 Task: Add a condition where "Hours since ticket status new Less than 90" in recently solved tickets.
Action: Mouse moved to (141, 356)
Screenshot: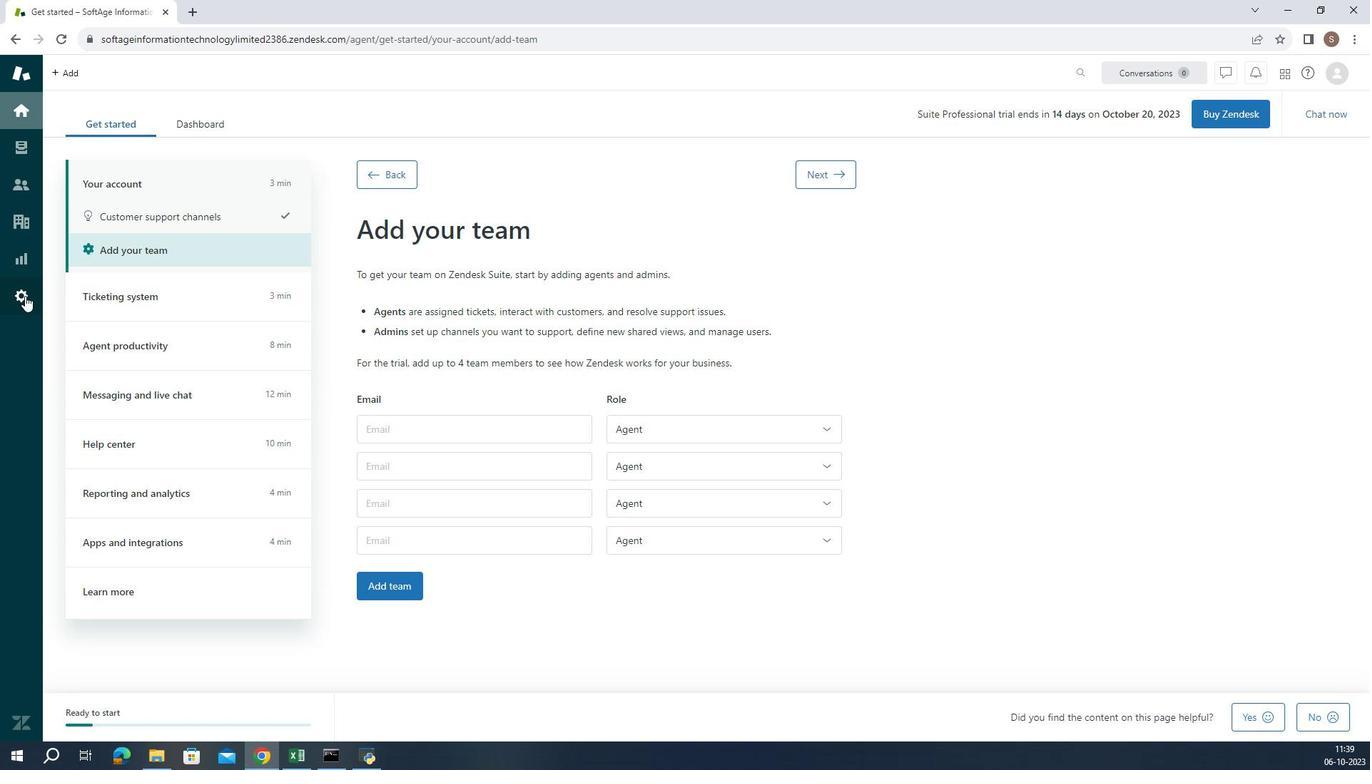 
Action: Mouse pressed left at (141, 356)
Screenshot: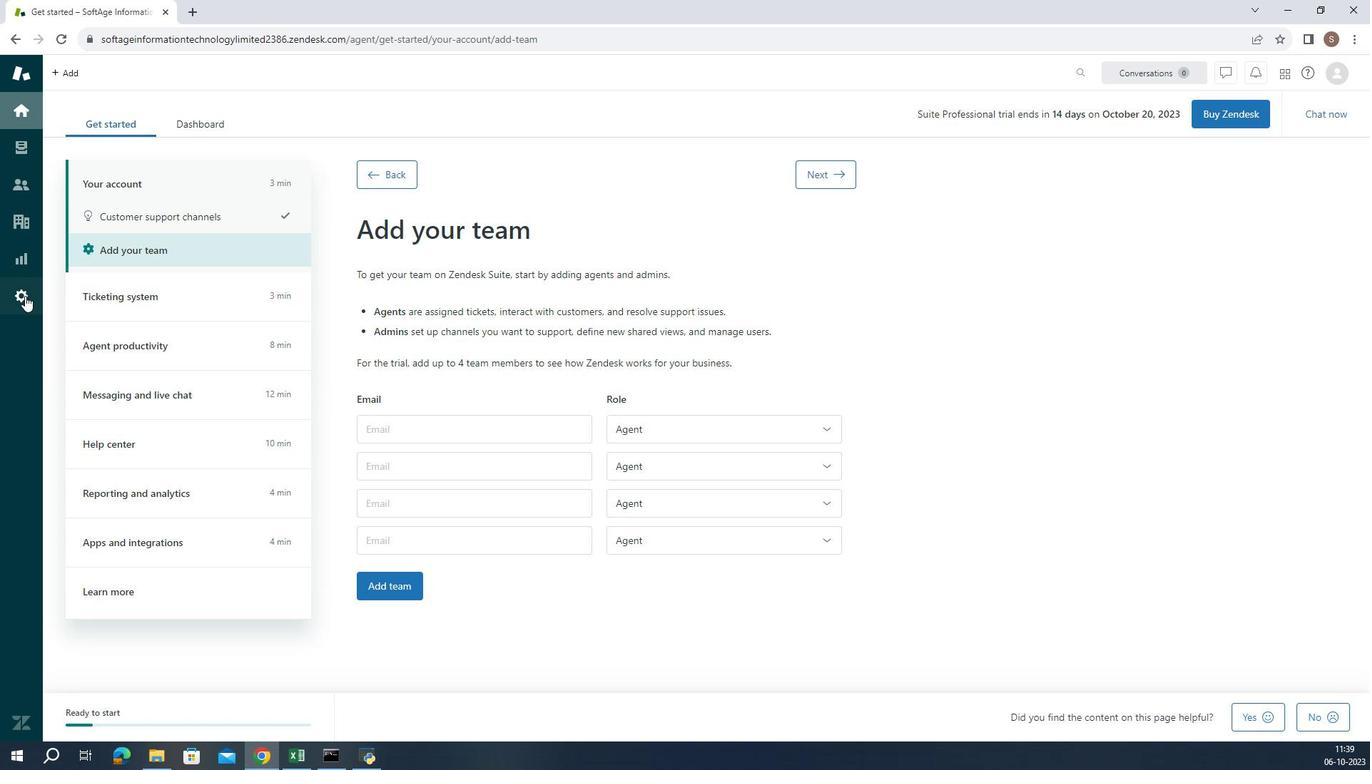
Action: Mouse moved to (482, 591)
Screenshot: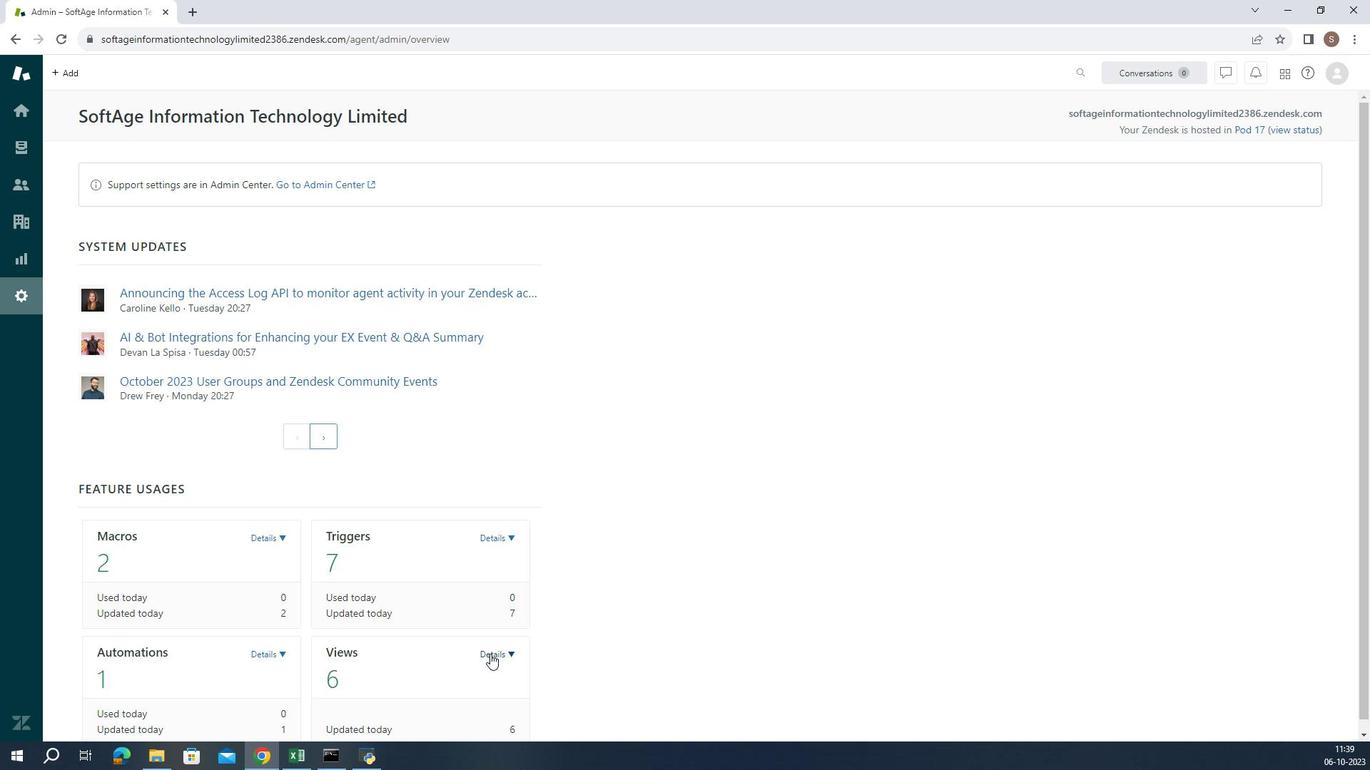 
Action: Mouse pressed left at (482, 591)
Screenshot: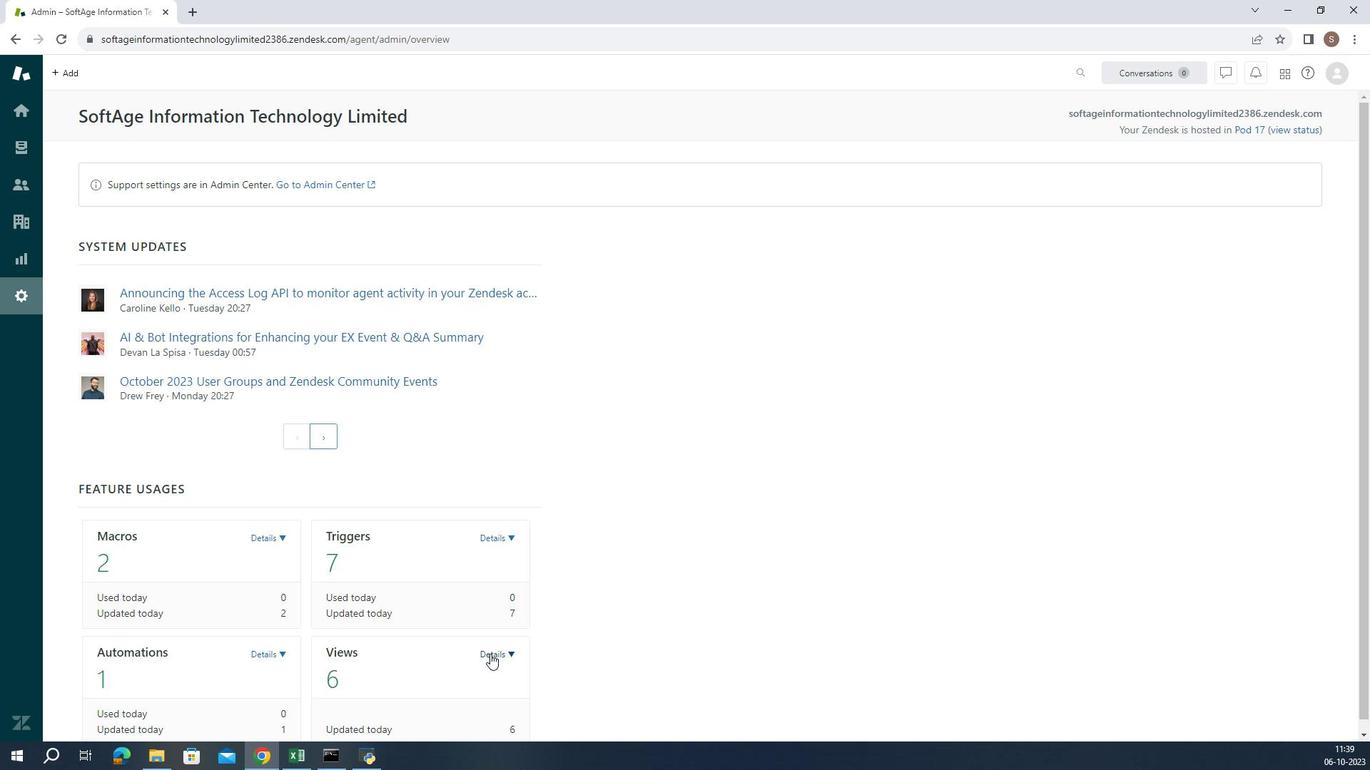 
Action: Mouse moved to (417, 625)
Screenshot: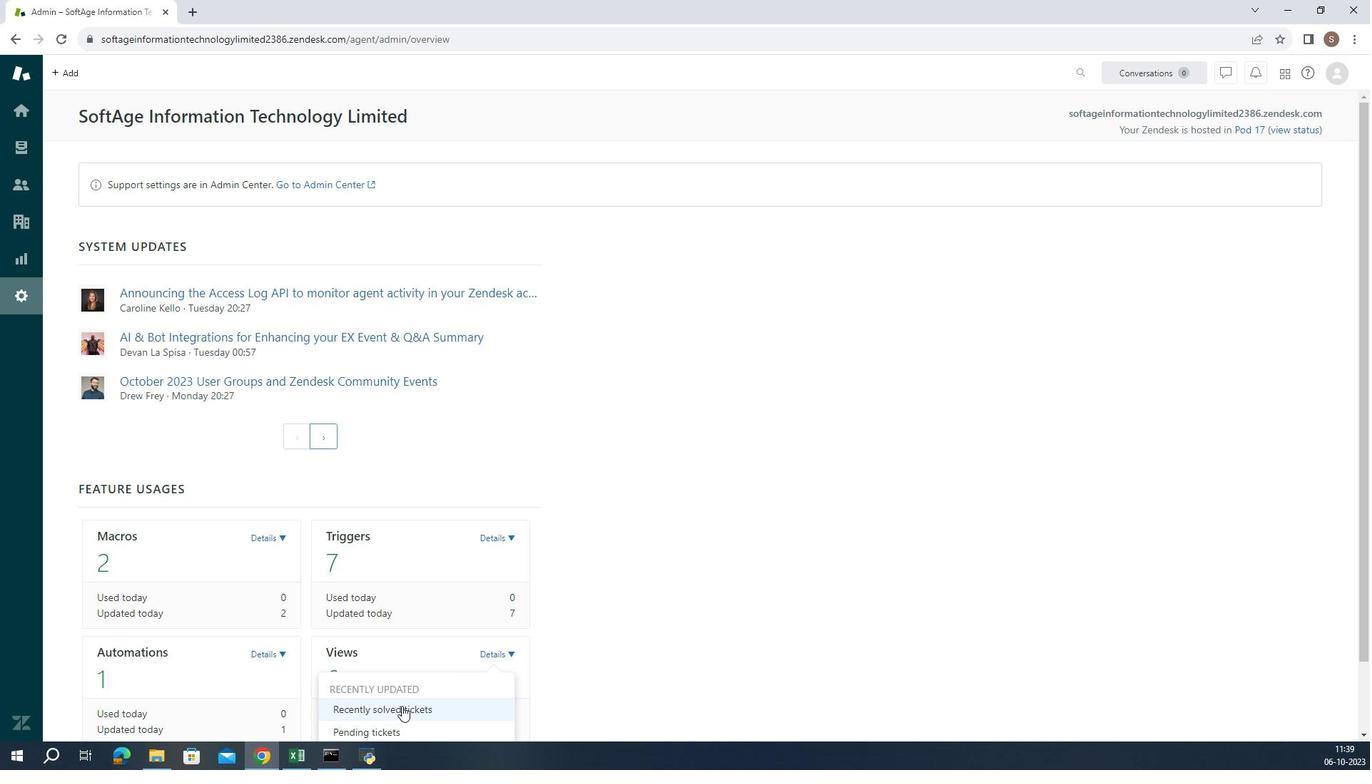 
Action: Mouse pressed left at (417, 625)
Screenshot: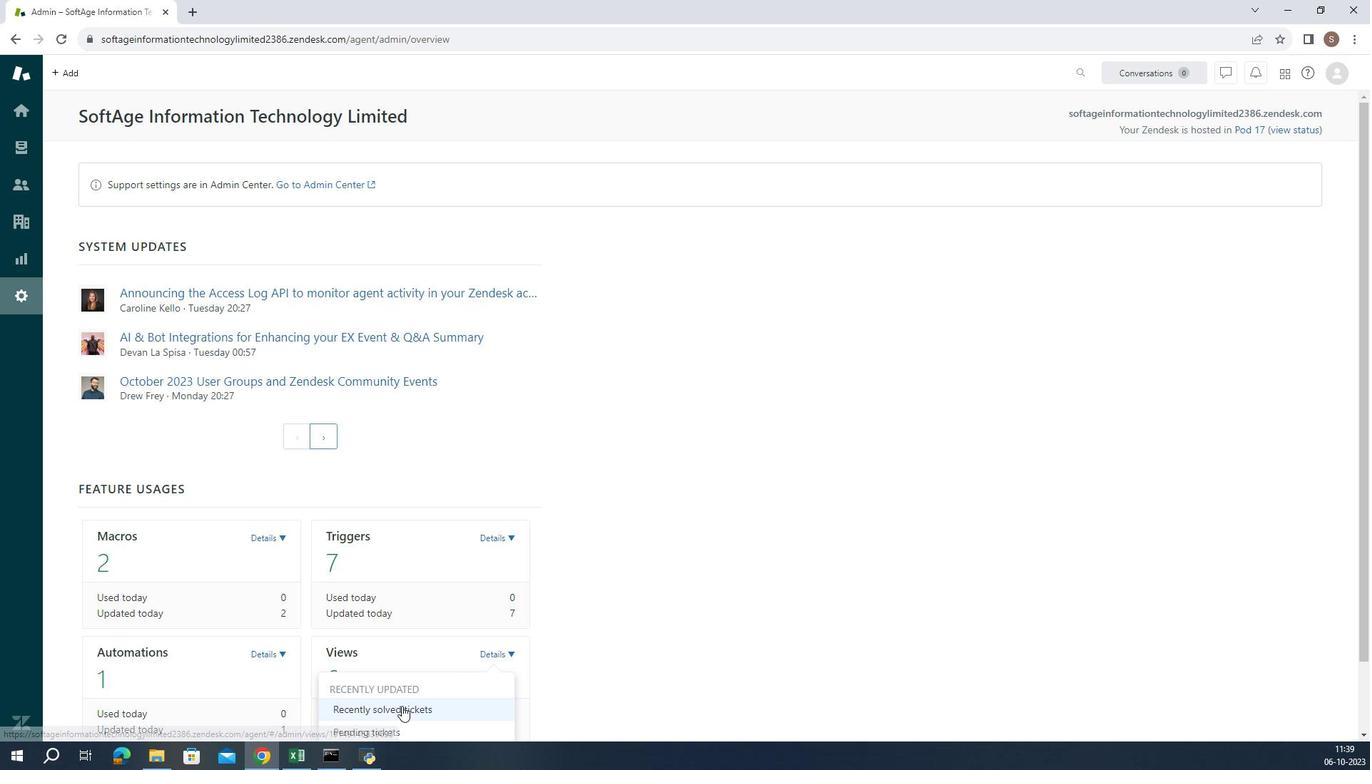 
Action: Mouse moved to (316, 477)
Screenshot: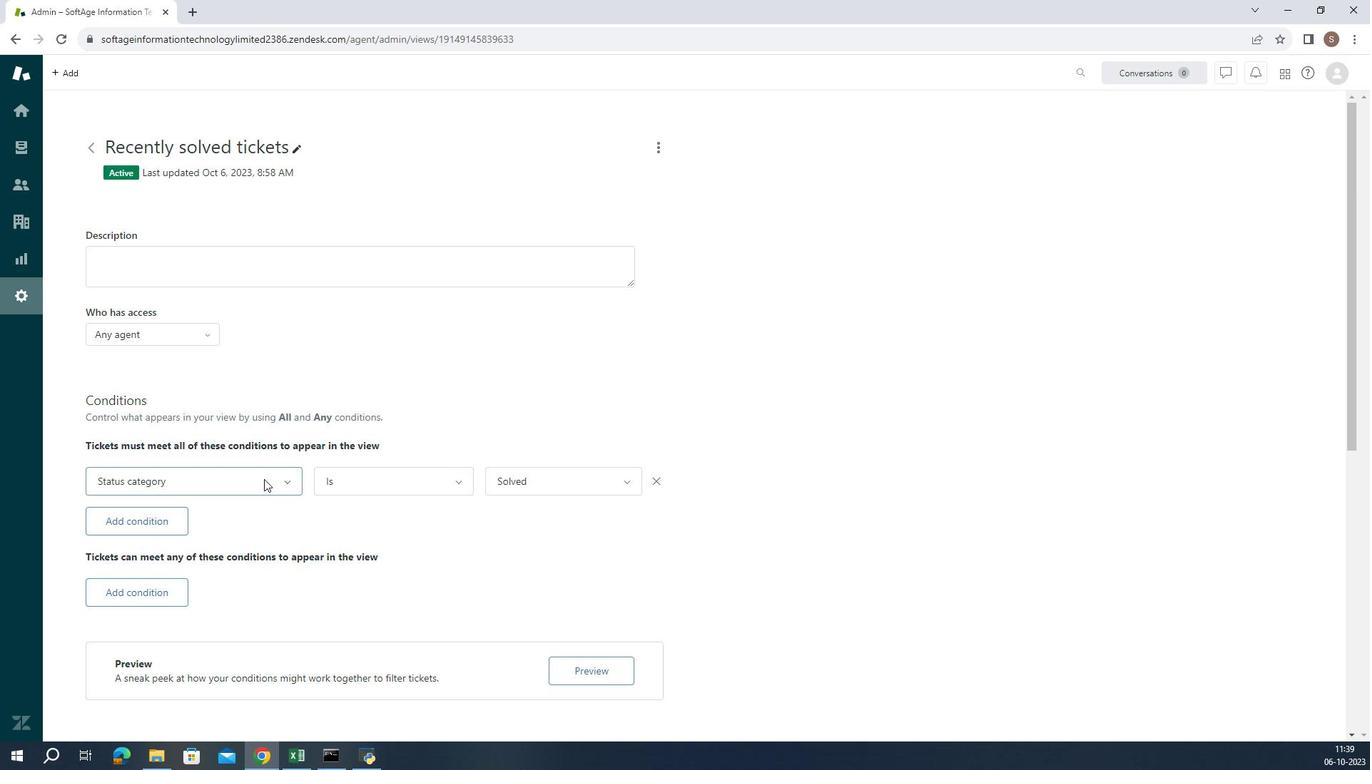 
Action: Mouse pressed left at (316, 477)
Screenshot: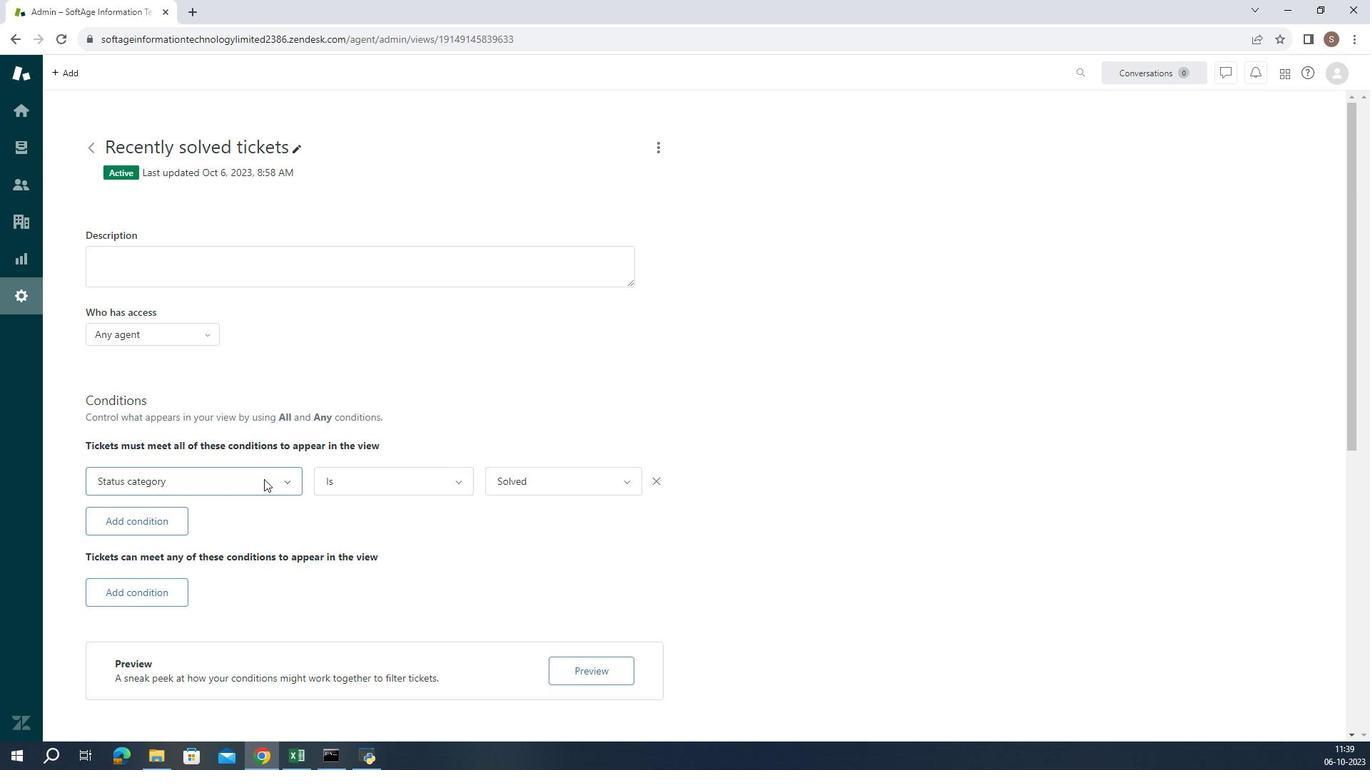 
Action: Mouse moved to (288, 393)
Screenshot: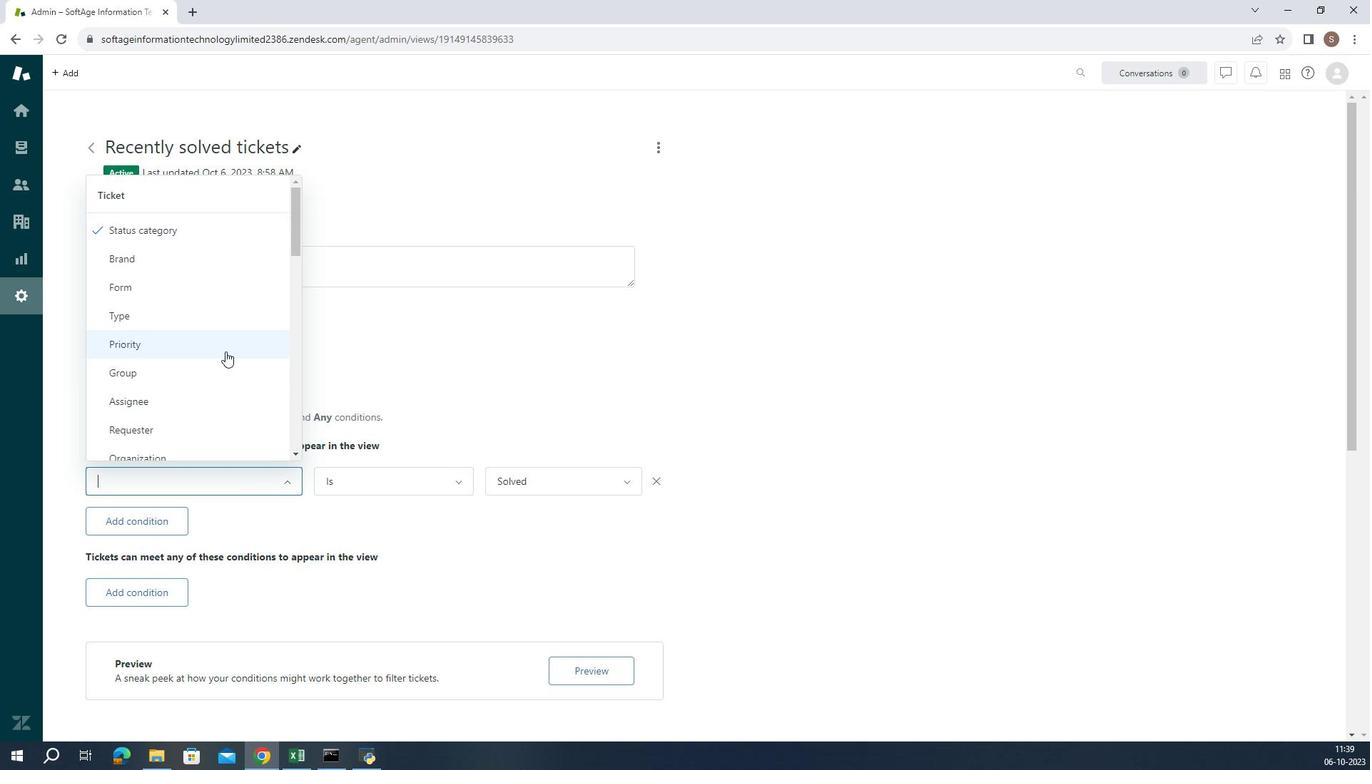 
Action: Mouse scrolled (288, 393) with delta (0, 0)
Screenshot: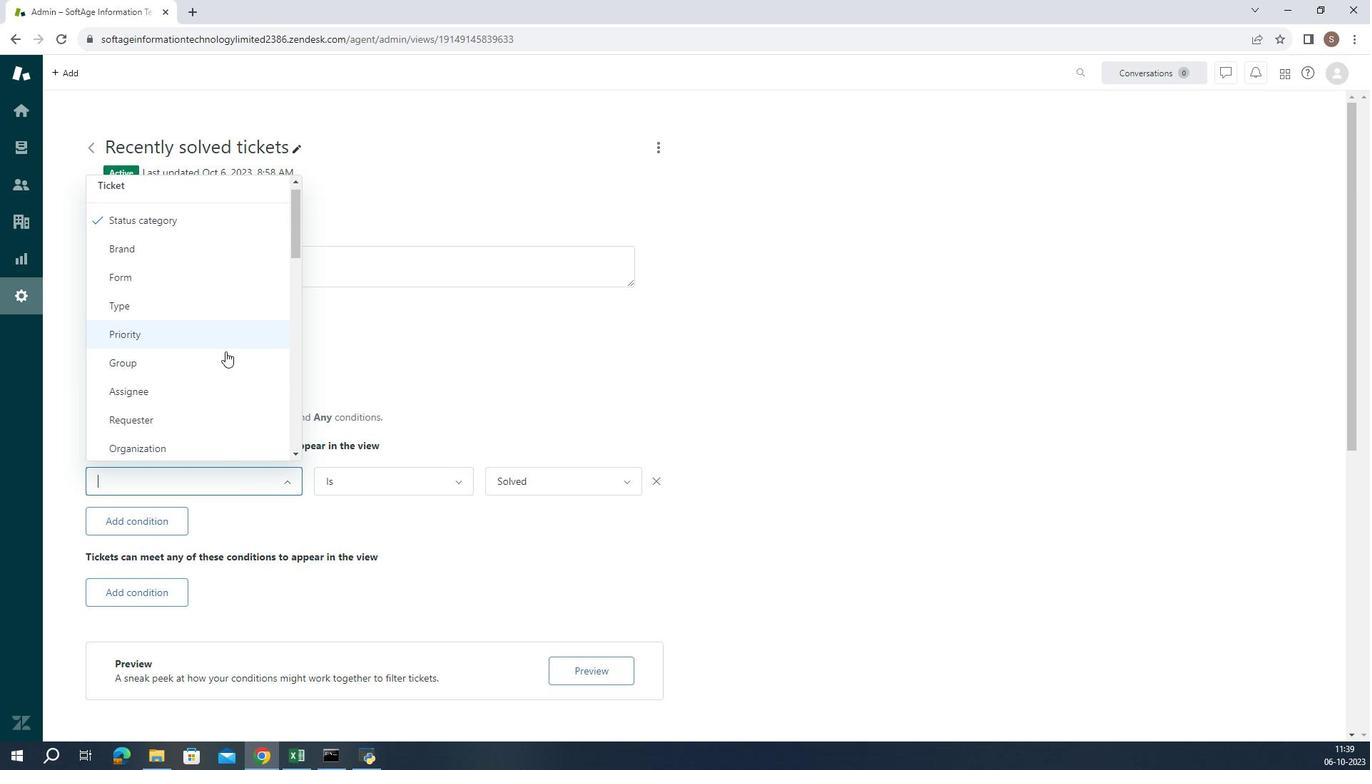 
Action: Mouse scrolled (288, 393) with delta (0, 0)
Screenshot: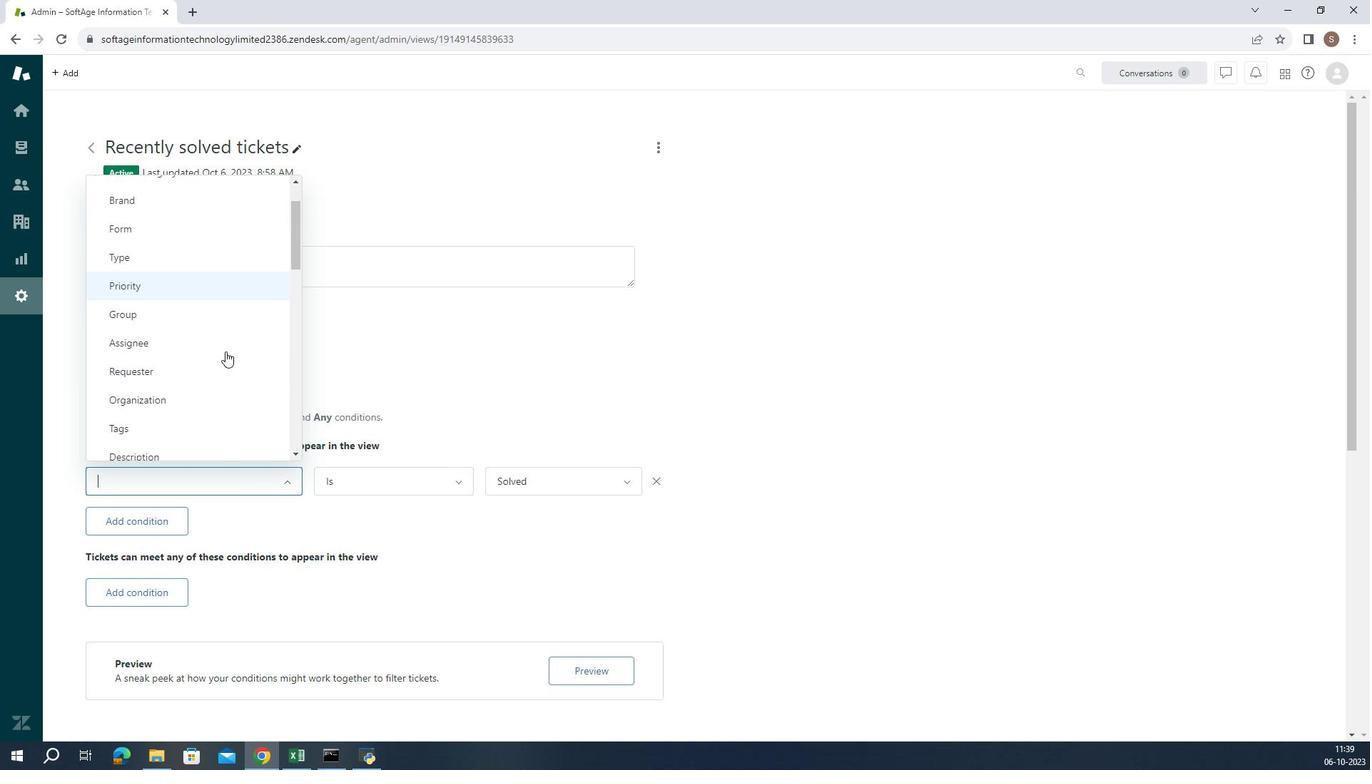 
Action: Mouse scrolled (288, 393) with delta (0, 0)
Screenshot: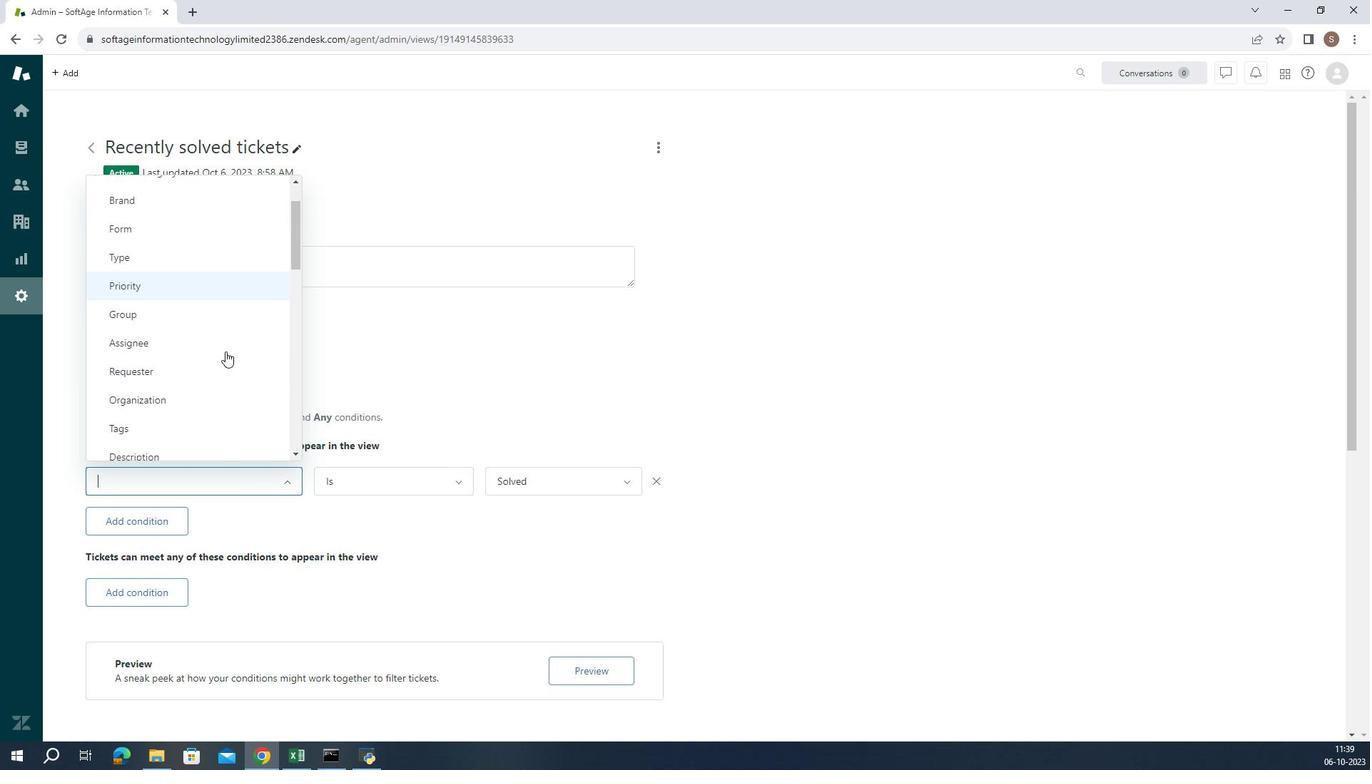 
Action: Mouse scrolled (288, 393) with delta (0, 0)
Screenshot: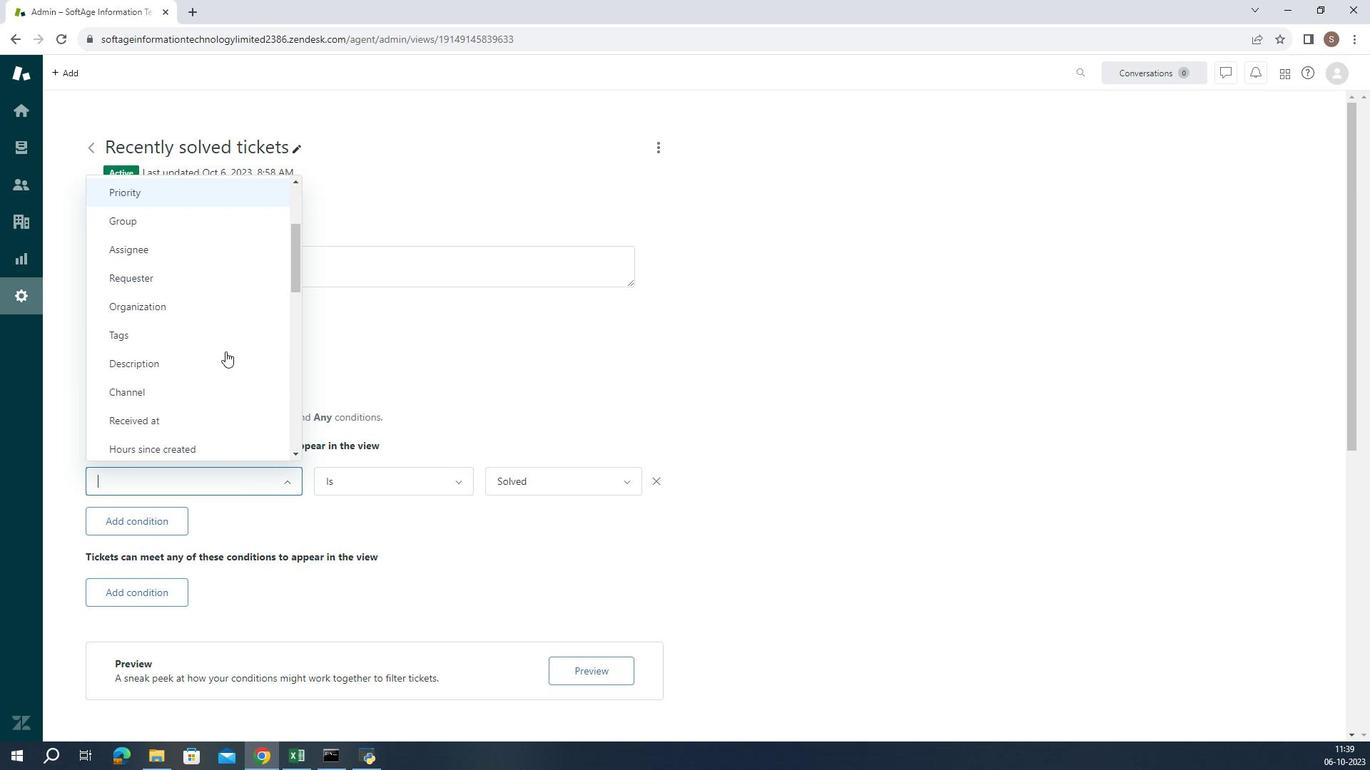 
Action: Mouse scrolled (288, 393) with delta (0, 0)
Screenshot: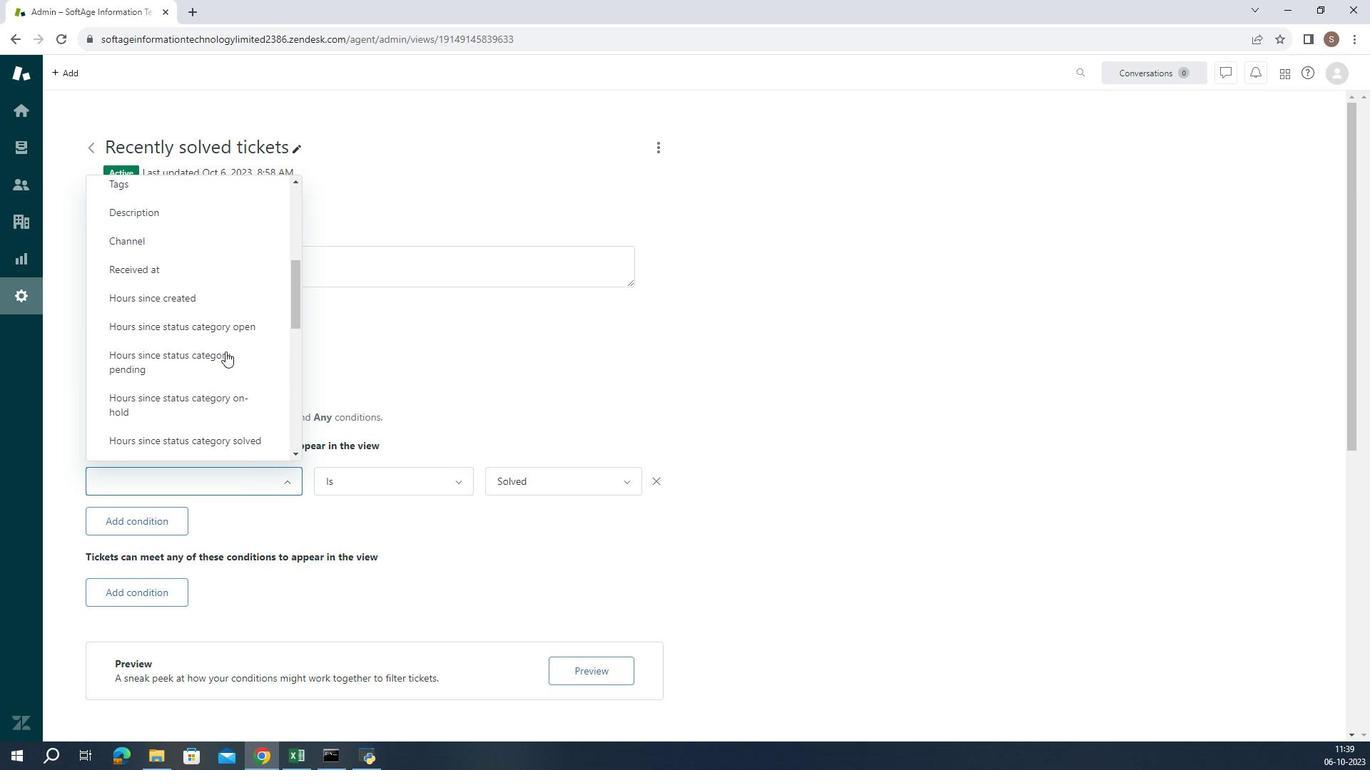 
Action: Mouse scrolled (288, 393) with delta (0, 0)
Screenshot: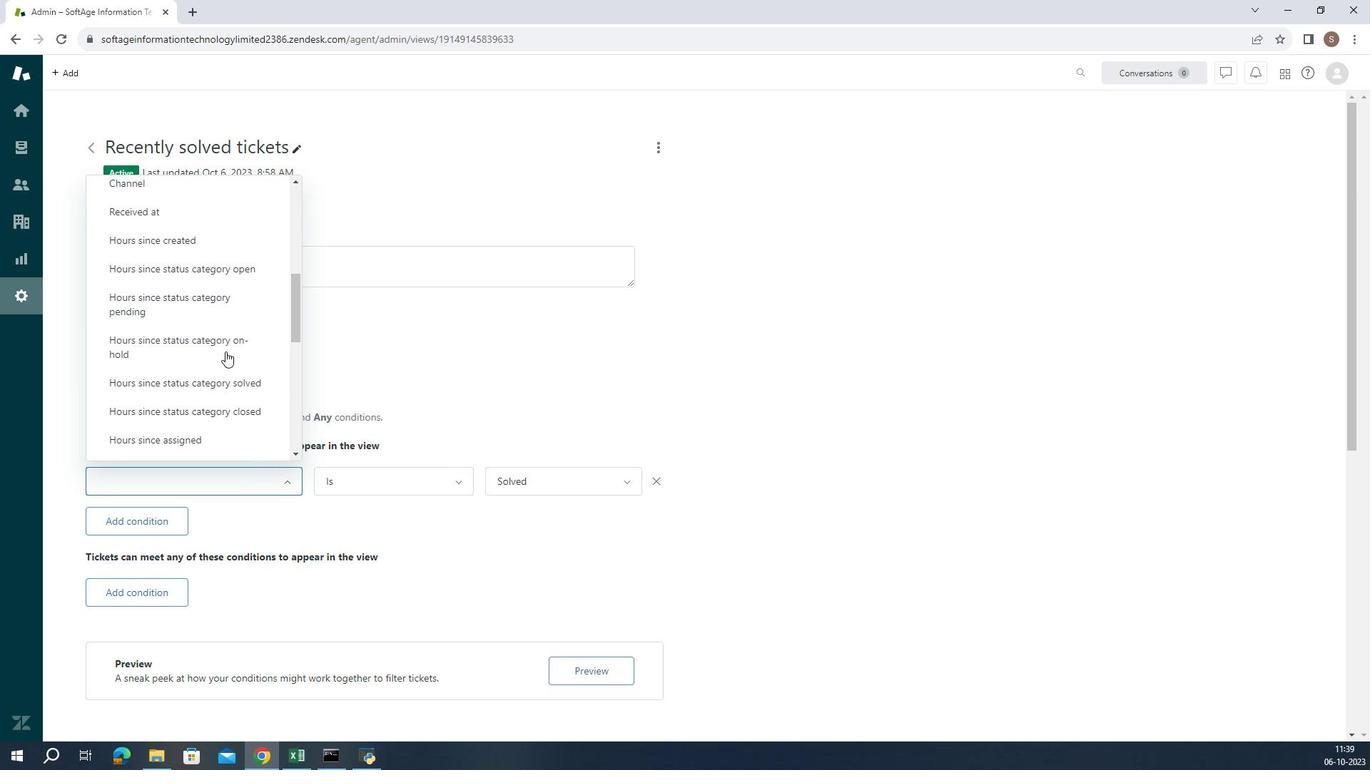 
Action: Mouse scrolled (288, 393) with delta (0, 0)
Screenshot: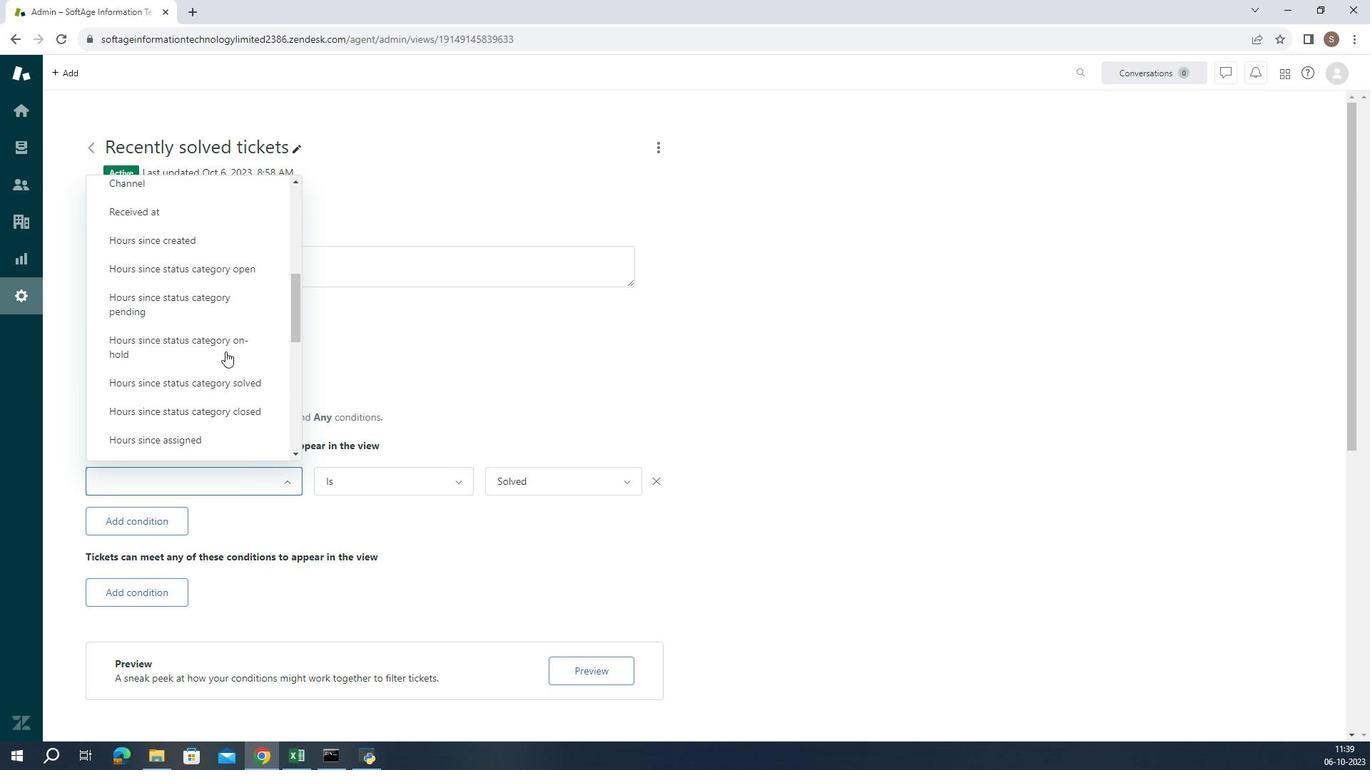 
Action: Mouse scrolled (288, 393) with delta (0, 0)
Screenshot: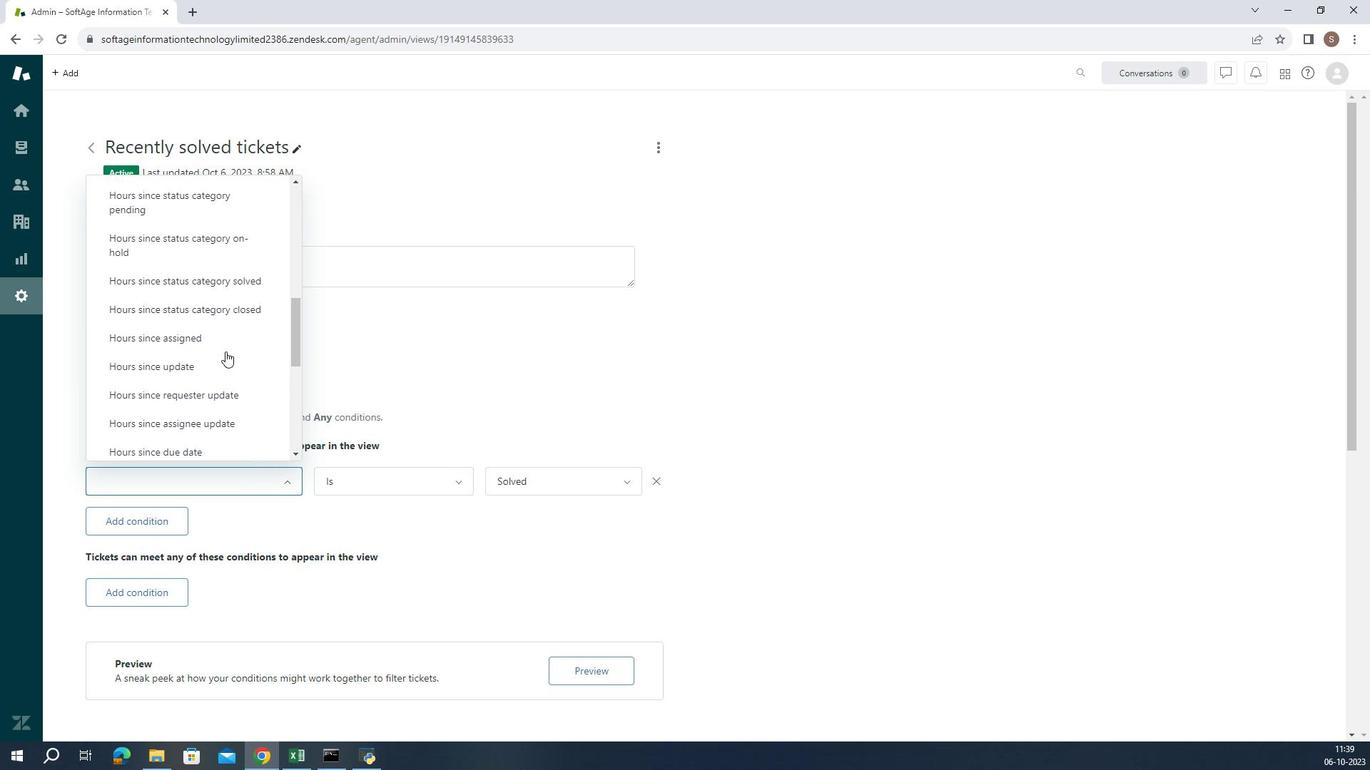 
Action: Mouse moved to (288, 393)
Screenshot: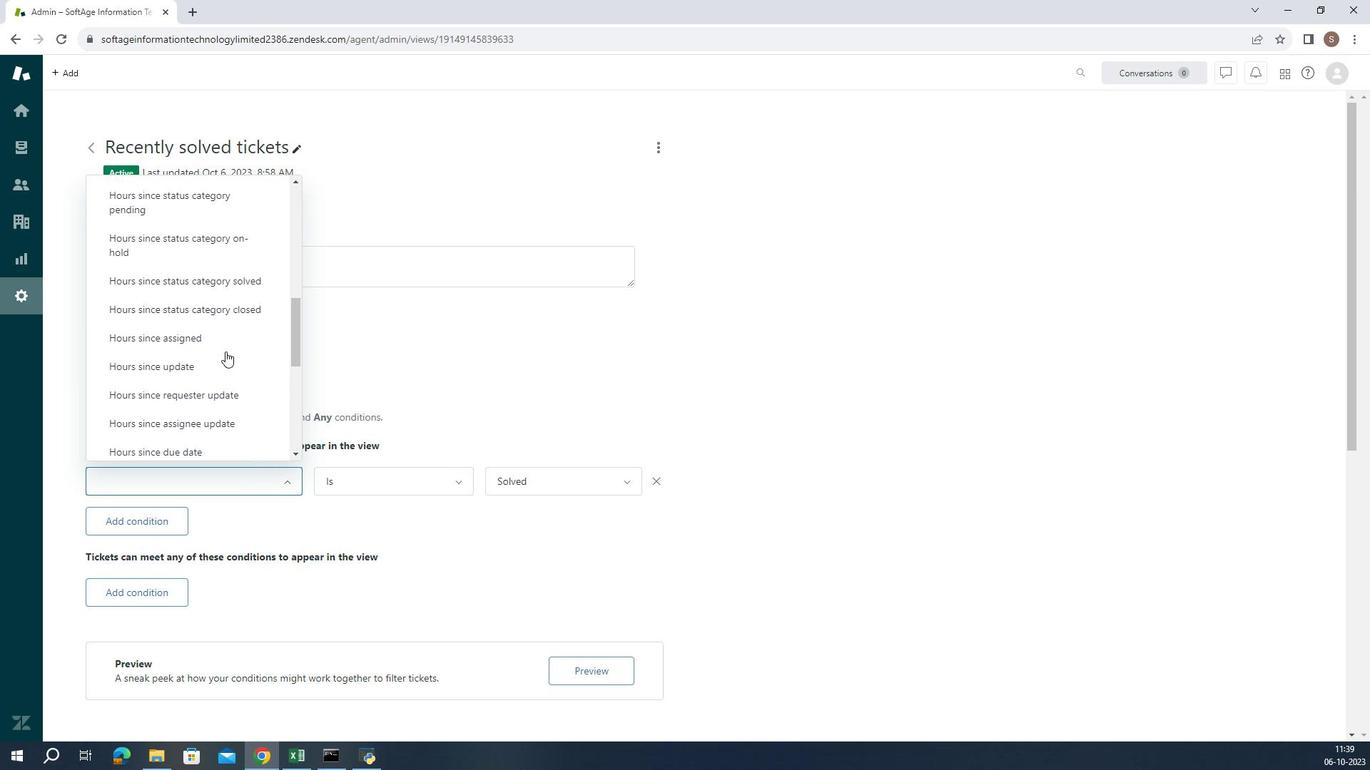 
Action: Mouse scrolled (288, 393) with delta (0, 0)
Screenshot: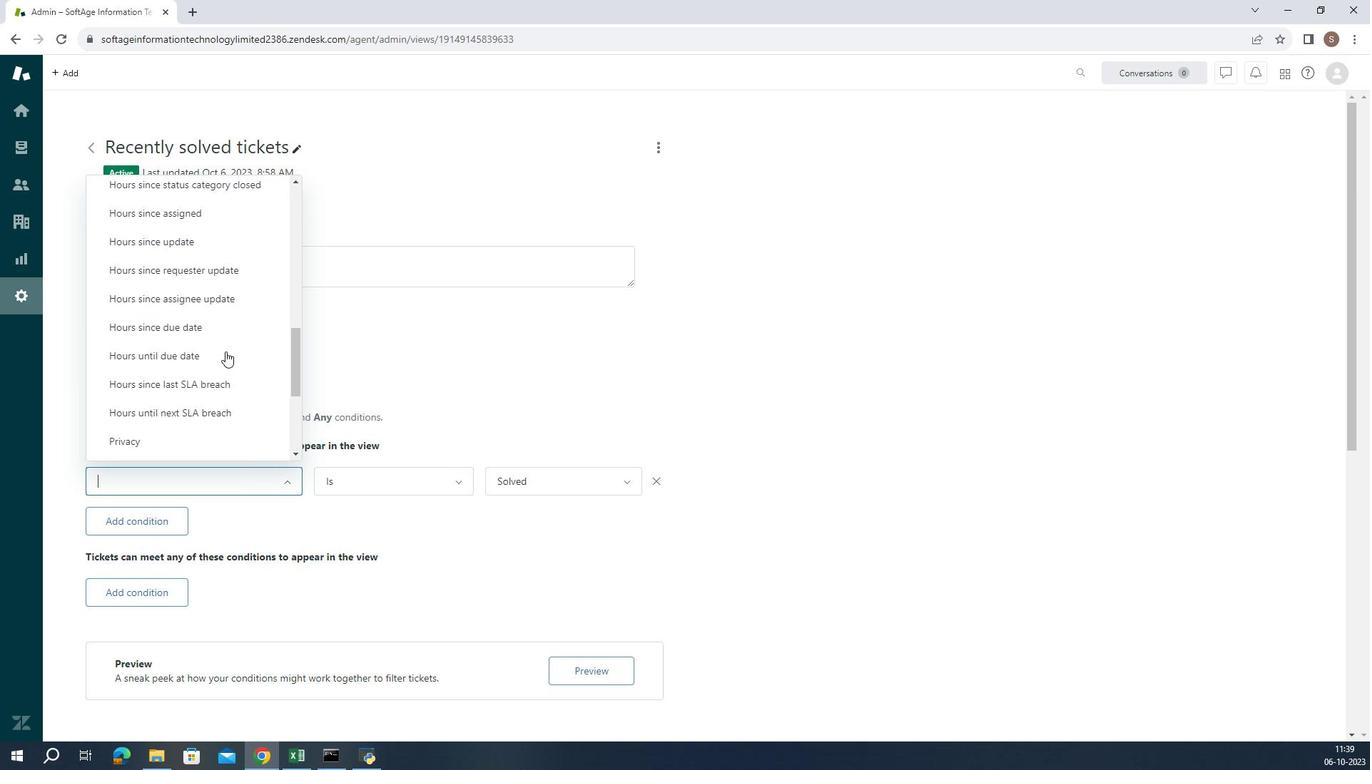 
Action: Mouse scrolled (288, 393) with delta (0, 0)
Screenshot: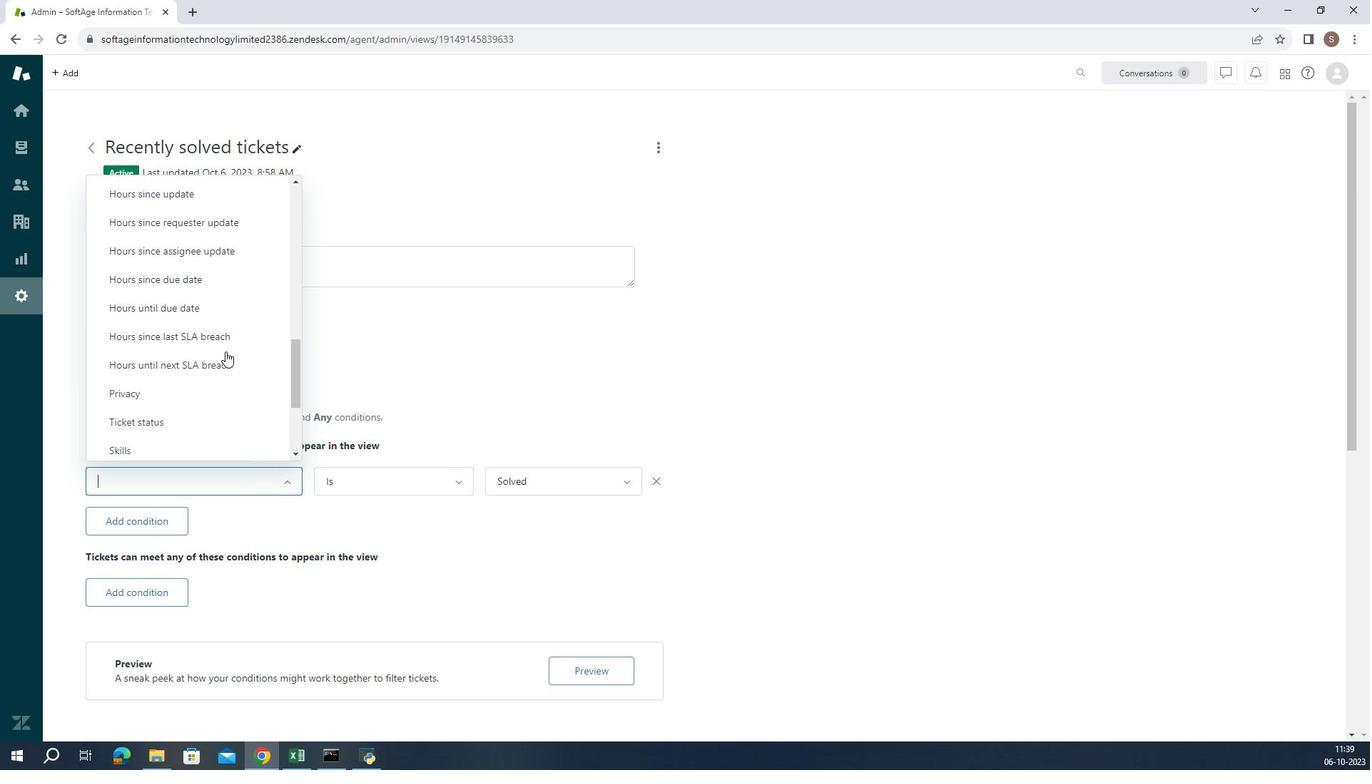 
Action: Mouse scrolled (288, 393) with delta (0, 0)
Screenshot: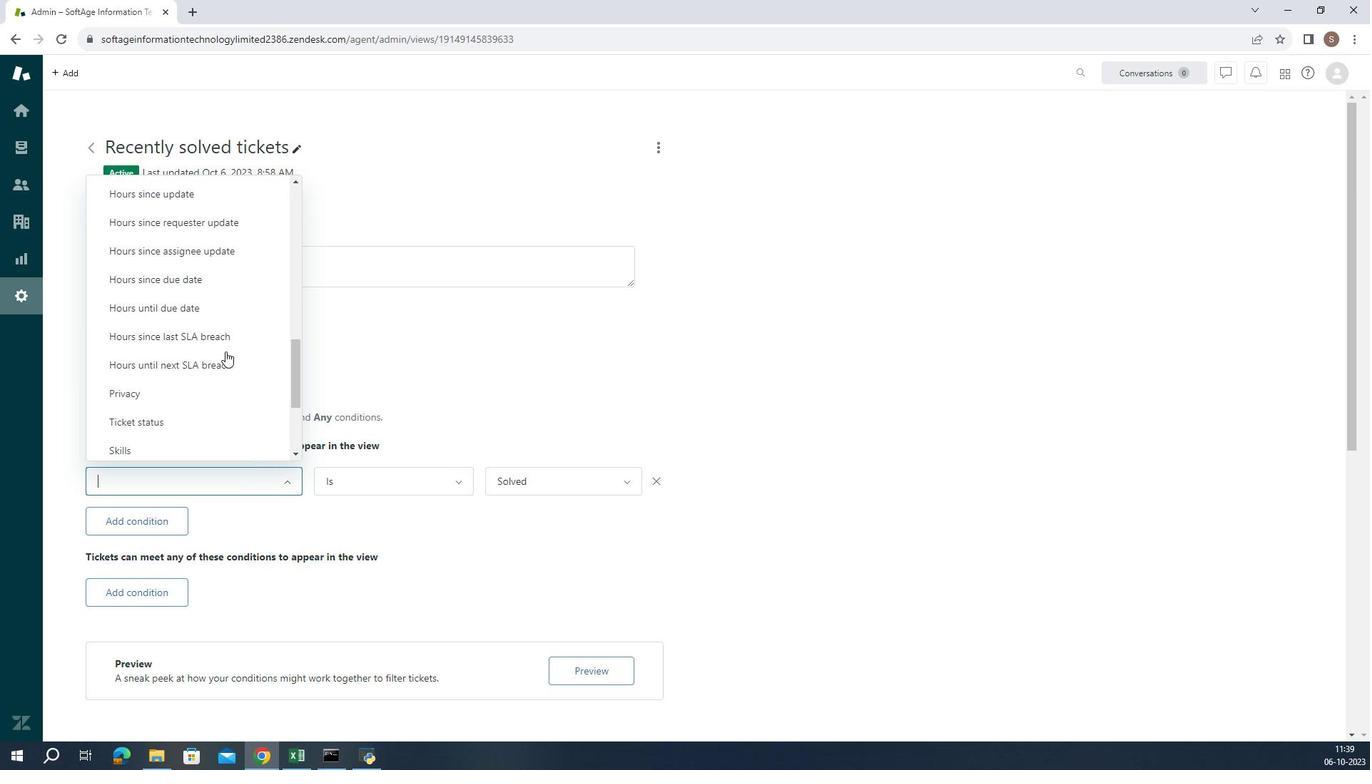 
Action: Mouse moved to (285, 381)
Screenshot: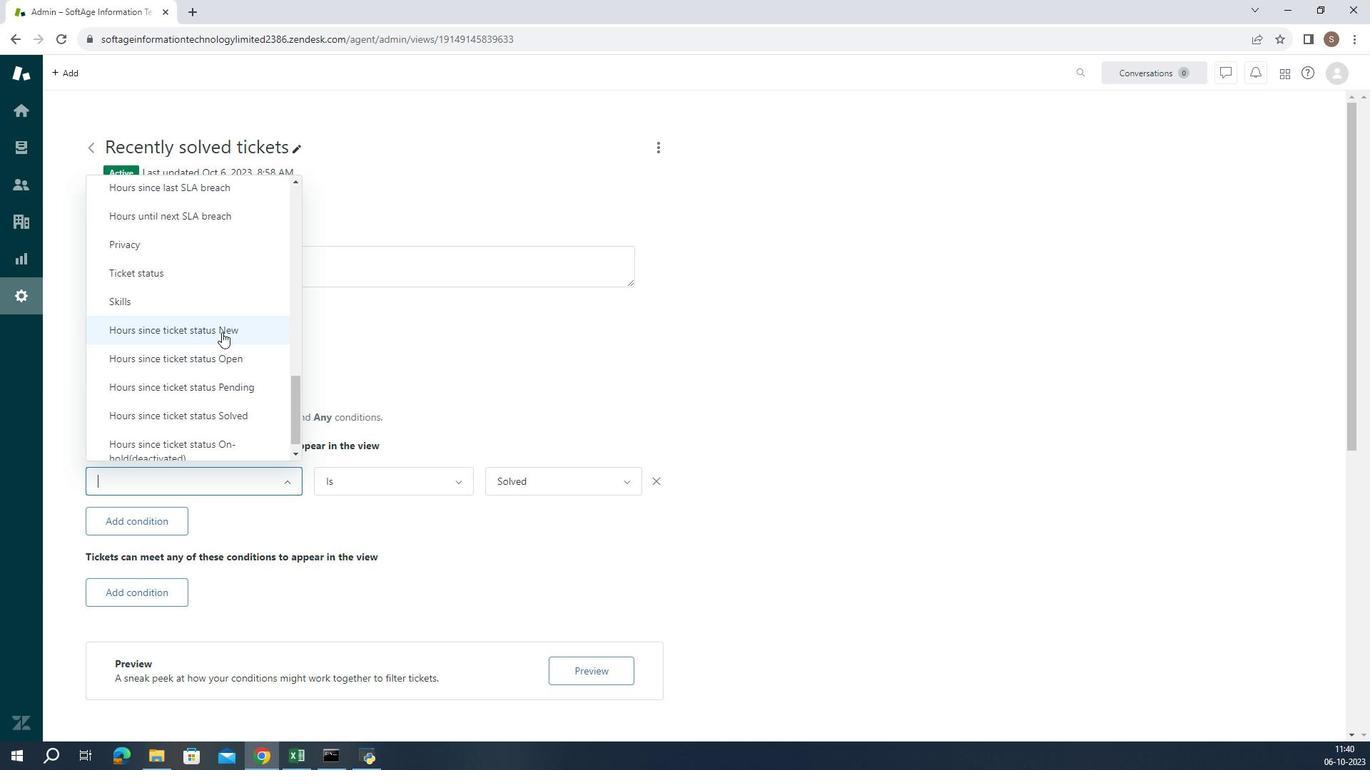 
Action: Mouse pressed left at (285, 381)
Screenshot: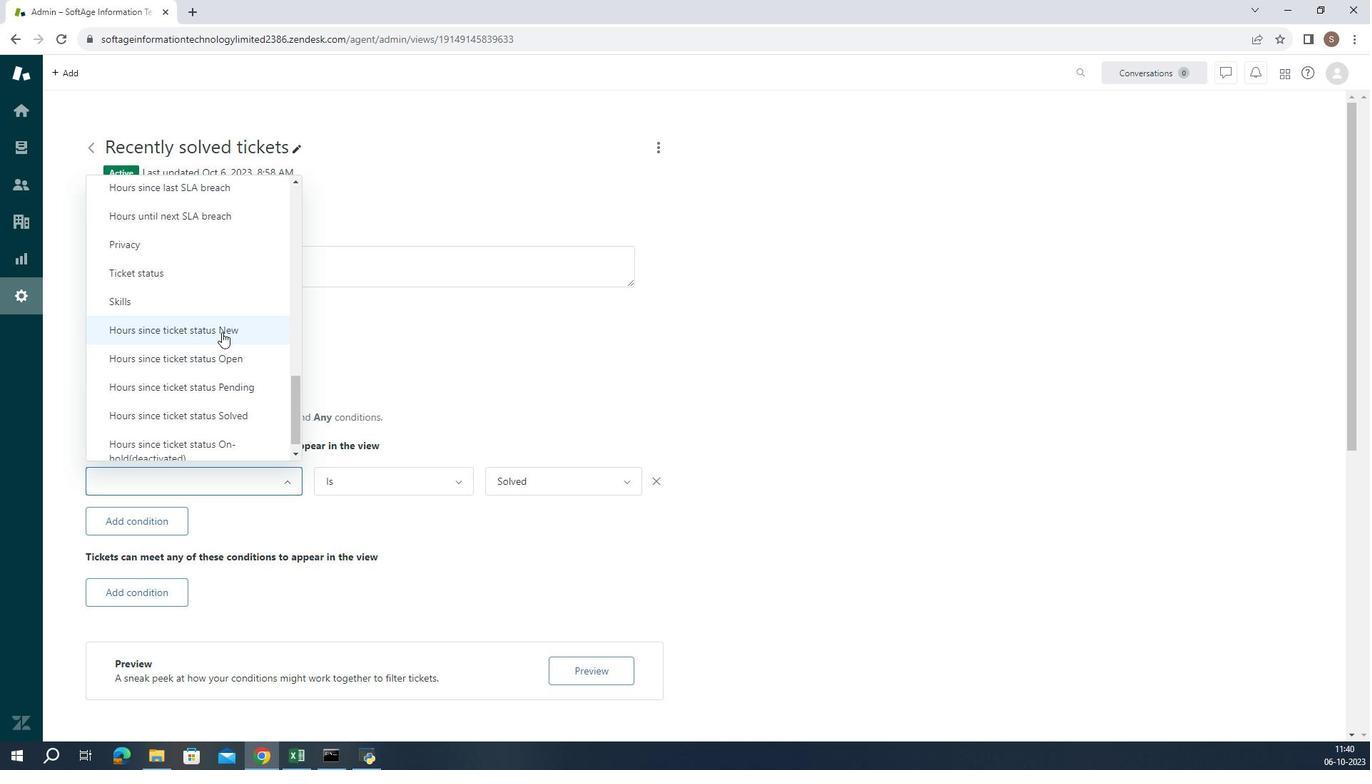 
Action: Mouse moved to (377, 478)
Screenshot: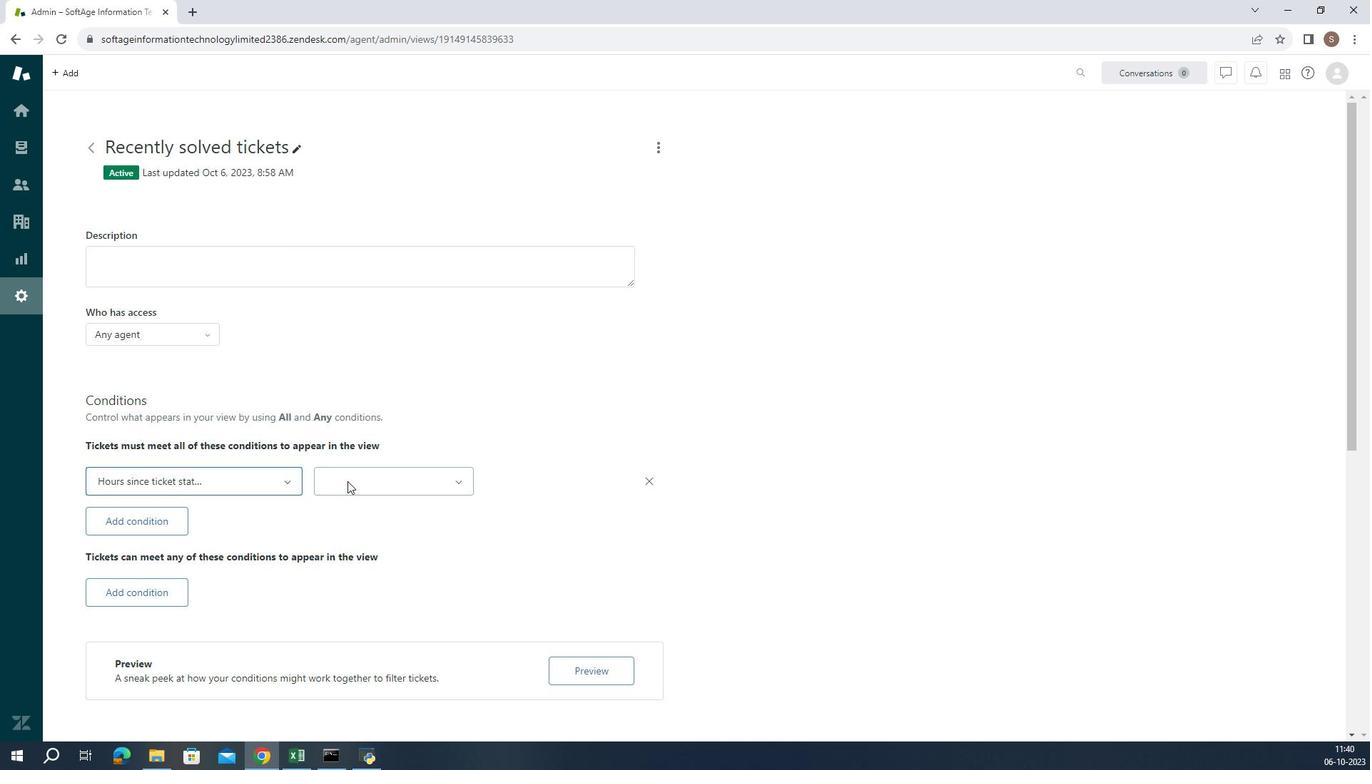 
Action: Mouse pressed left at (377, 478)
Screenshot: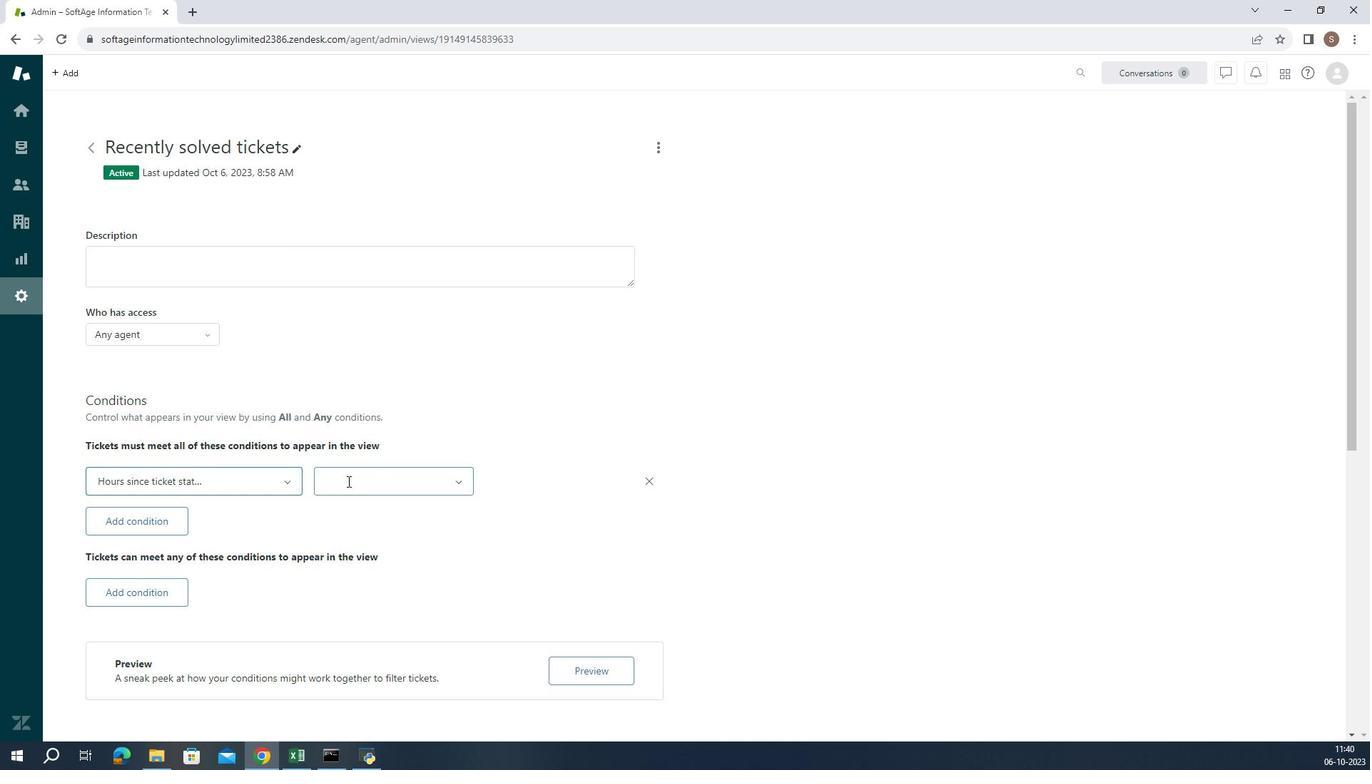 
Action: Mouse moved to (392, 503)
Screenshot: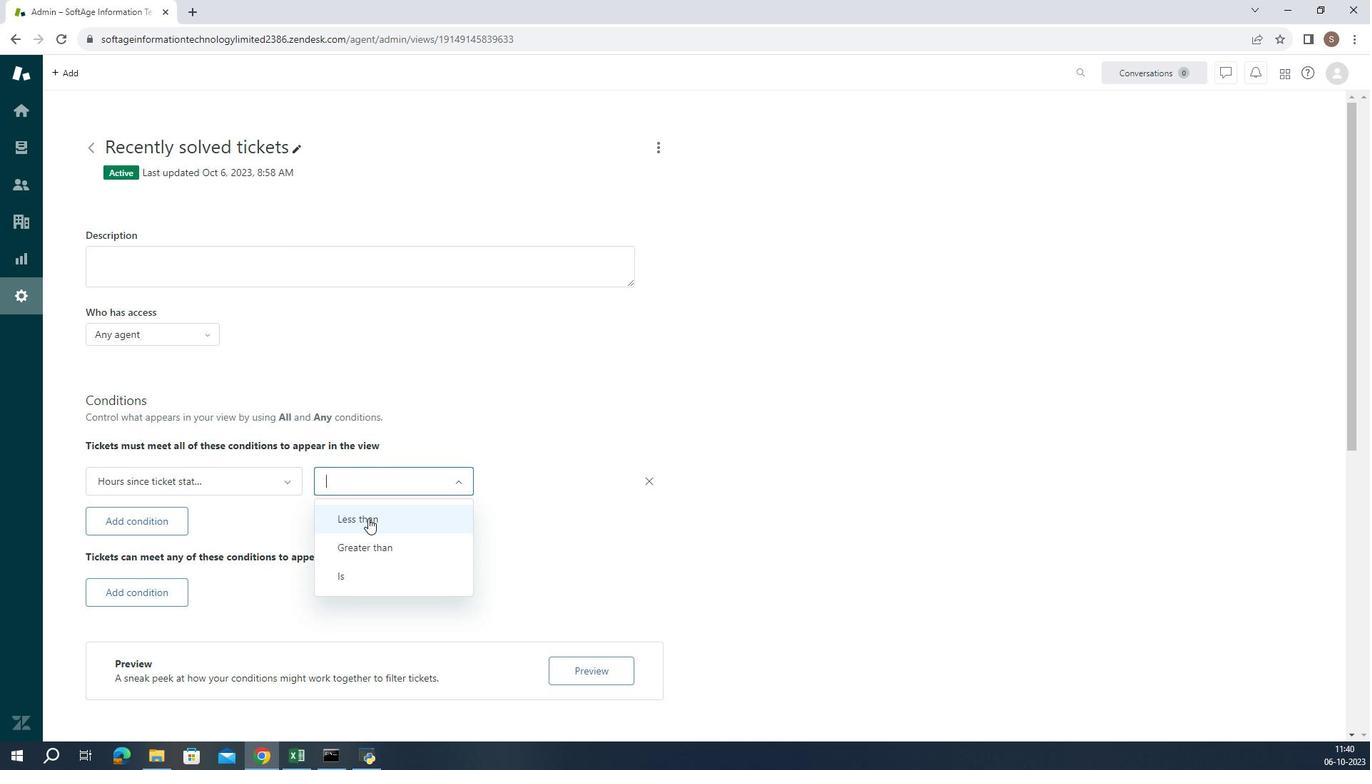 
Action: Mouse pressed left at (392, 503)
Screenshot: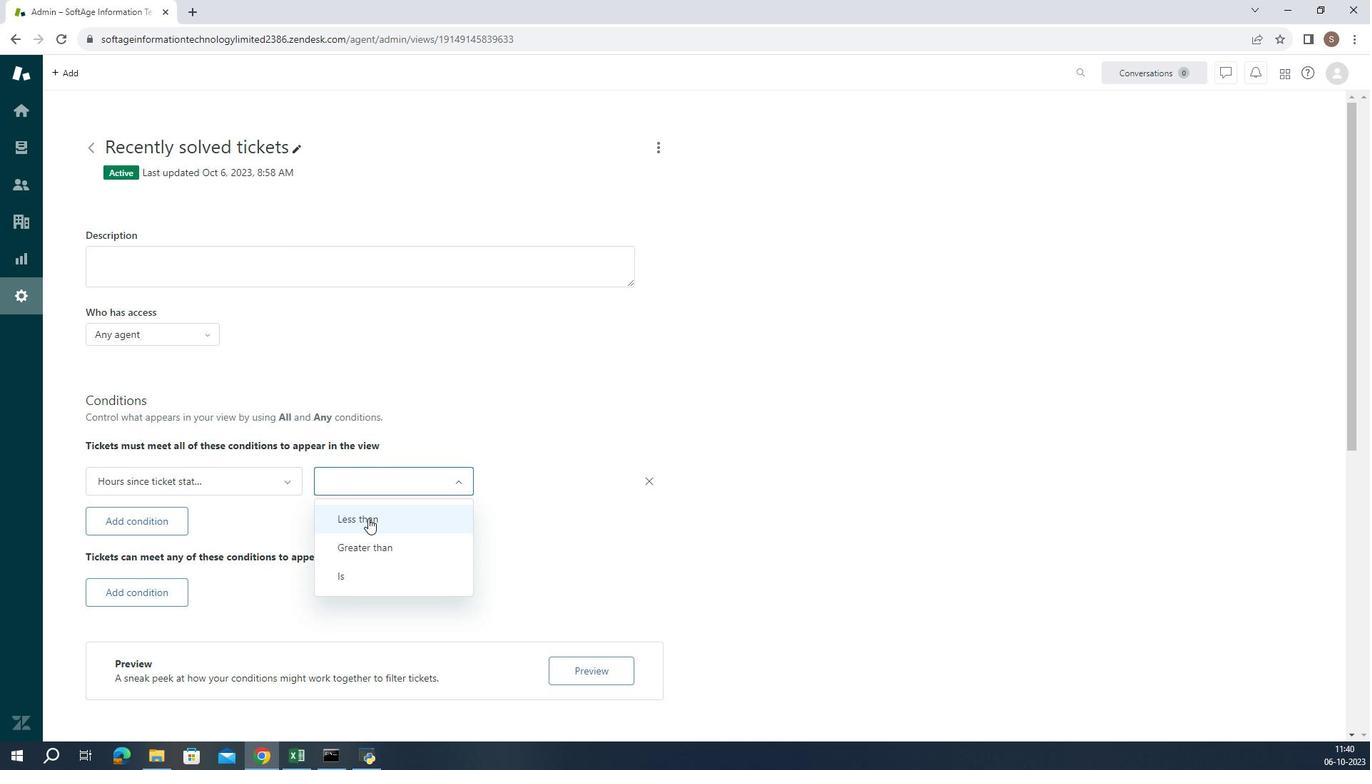 
Action: Mouse moved to (522, 477)
Screenshot: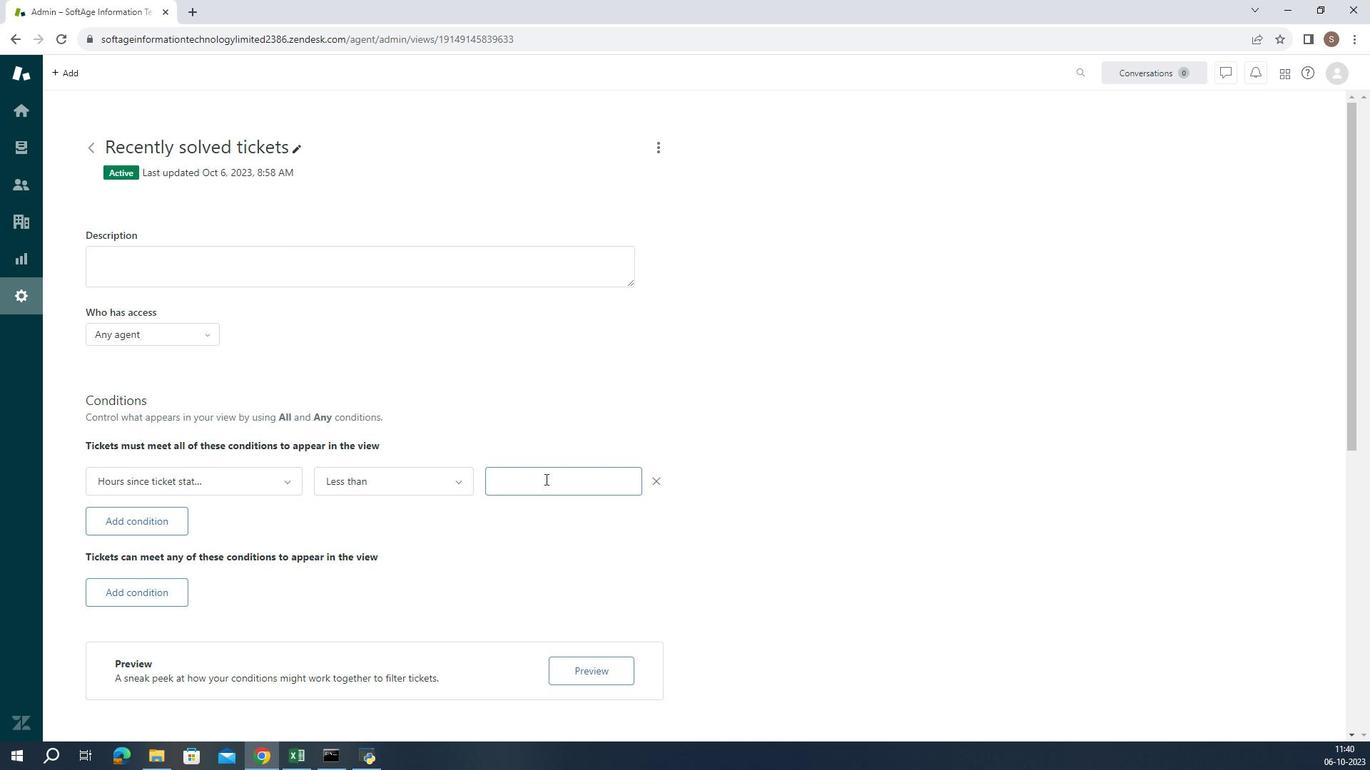 
Action: Mouse pressed left at (522, 477)
Screenshot: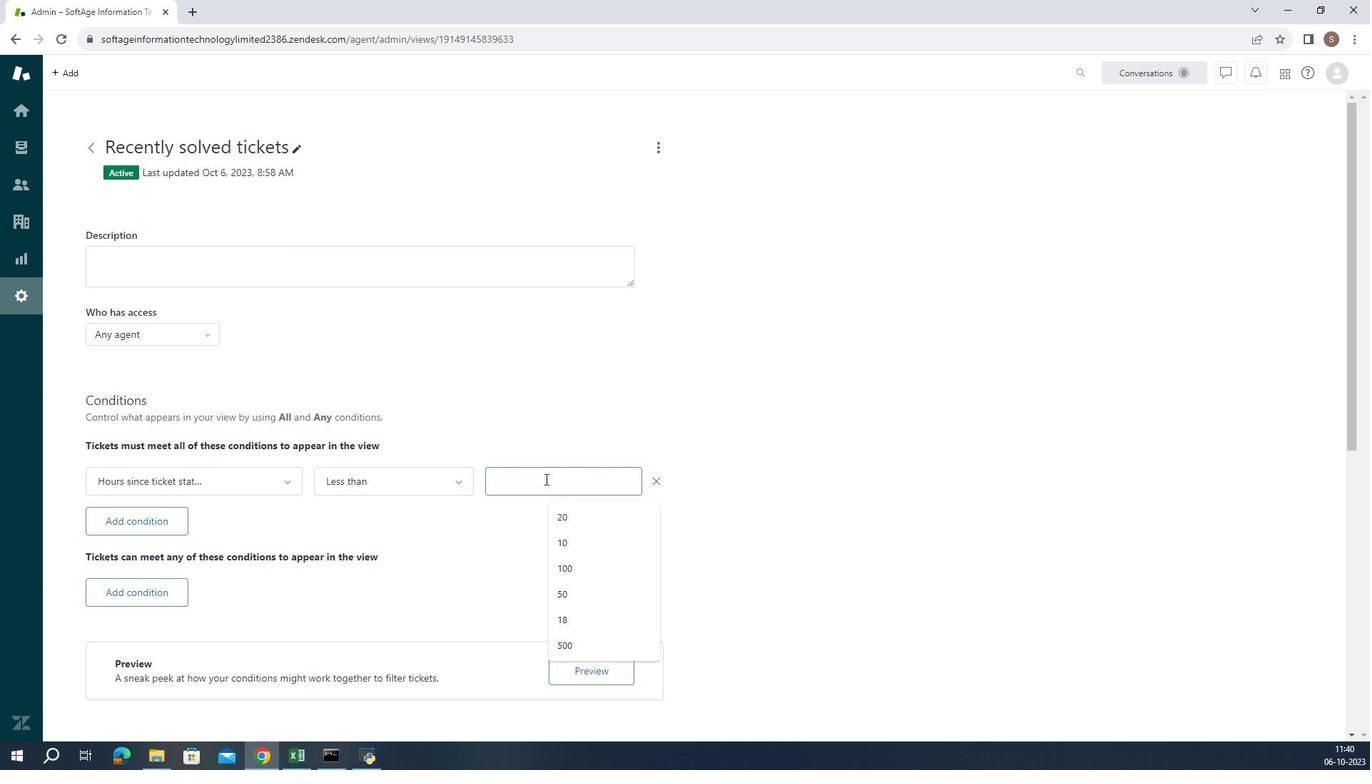 
Action: Key pressed 90
Screenshot: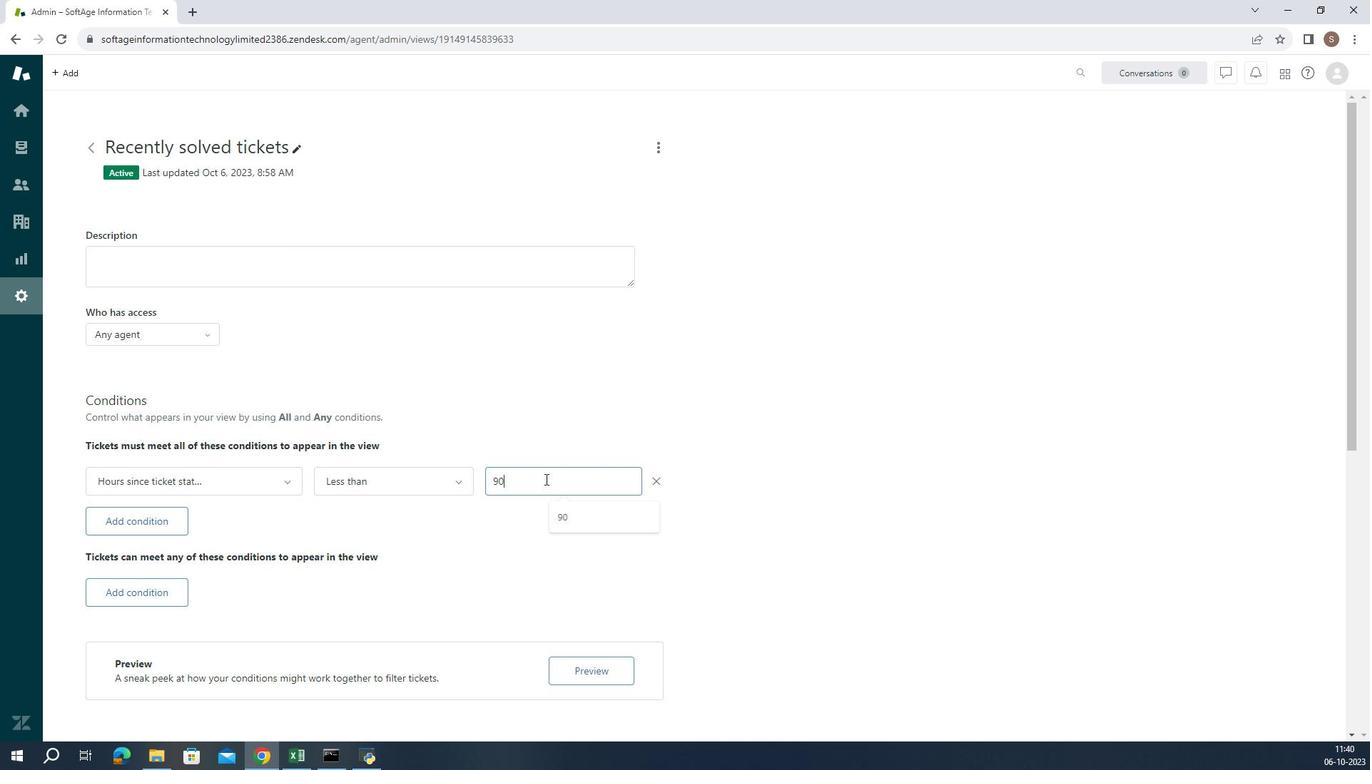 
Action: Mouse moved to (521, 500)
Screenshot: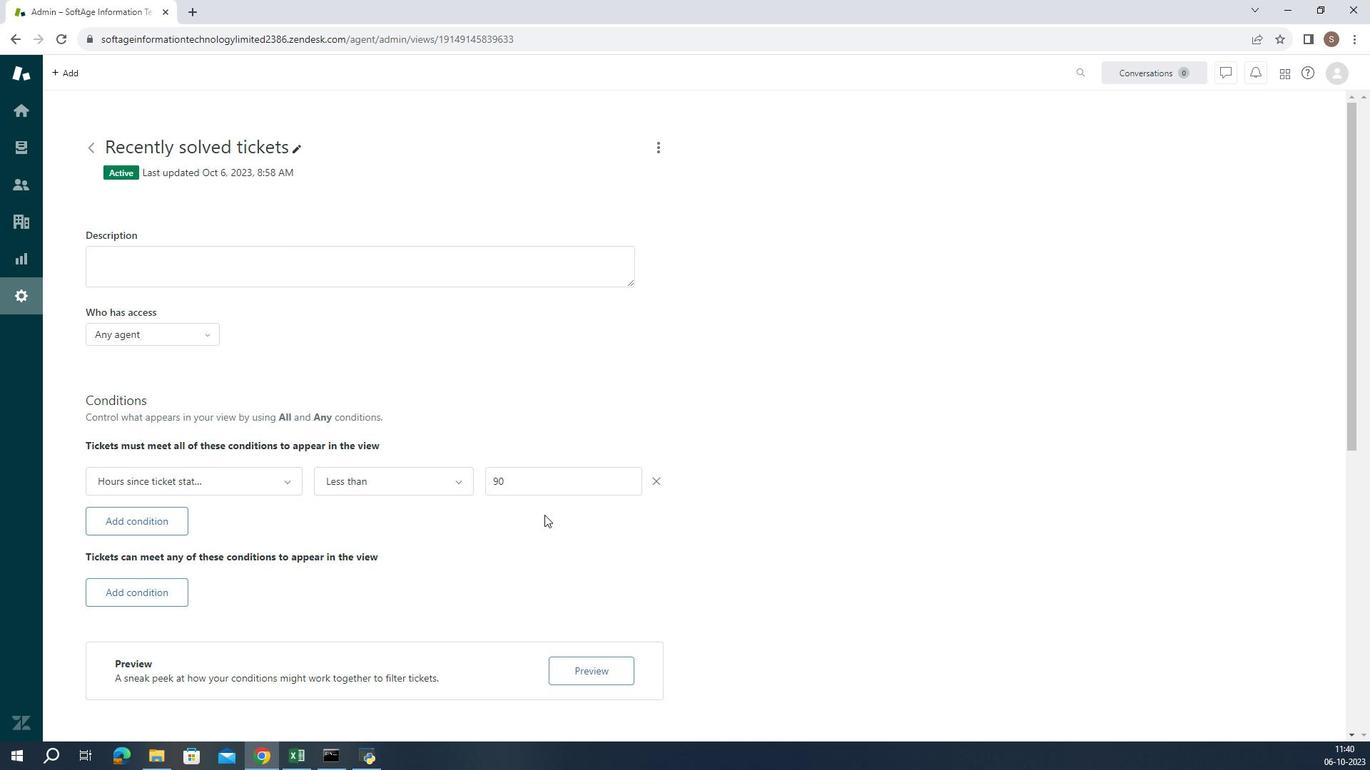 
Action: Mouse pressed left at (521, 500)
Screenshot: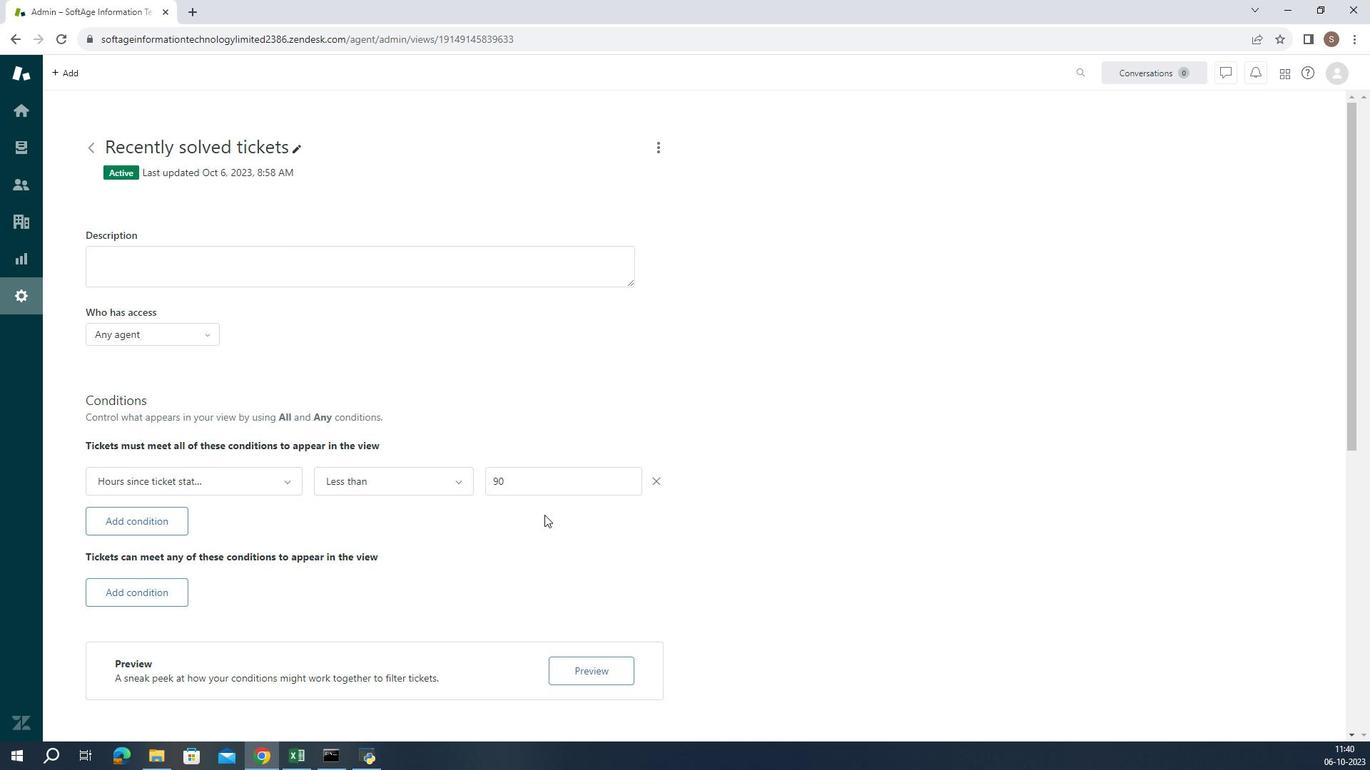 
